 Task: Create a task  Implement a feature for users to track and manage their expenses on a budget , assign it to team member softage.7@softage.net in the project XcelTech and update the status of the task to  On Track  , set the priority of the task to Low.
Action: Mouse moved to (56, 316)
Screenshot: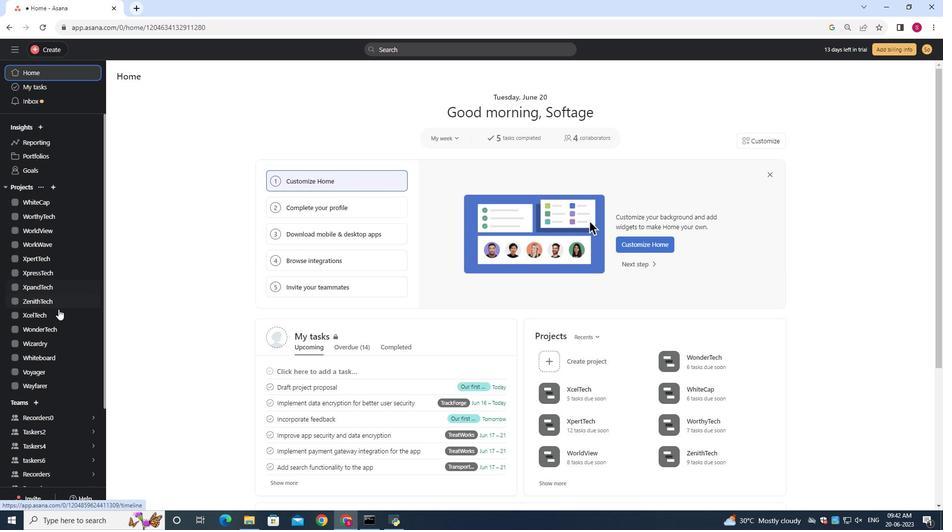 
Action: Mouse pressed left at (56, 316)
Screenshot: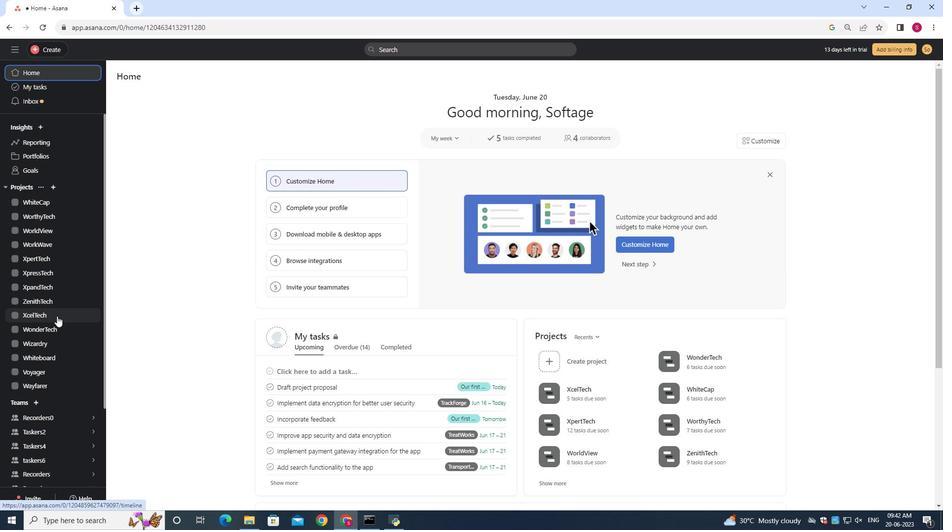 
Action: Mouse moved to (130, 117)
Screenshot: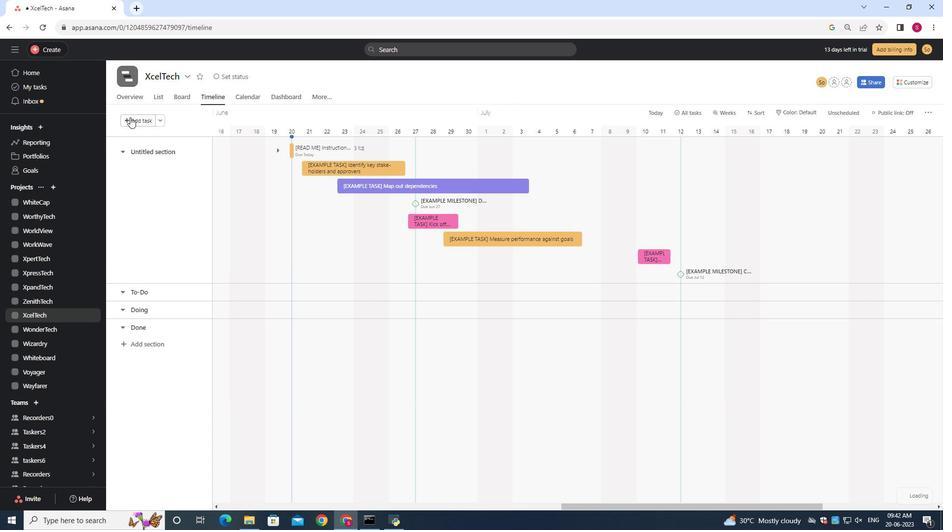 
Action: Mouse pressed left at (130, 117)
Screenshot: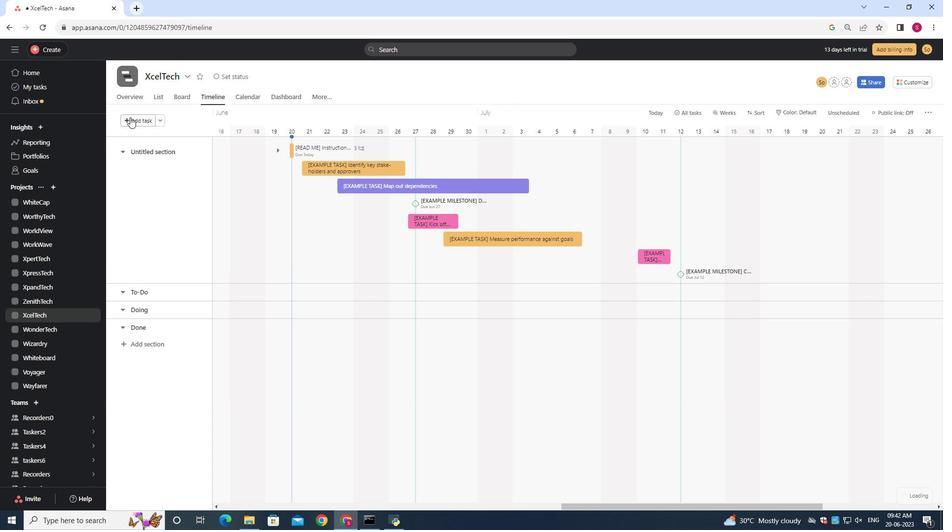 
Action: Mouse moved to (130, 117)
Screenshot: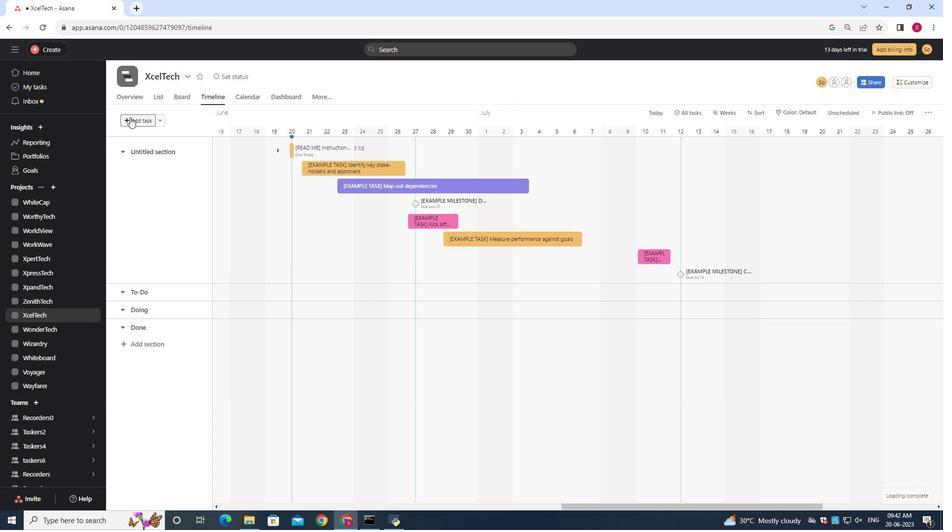 
Action: Key pressed <Key.shift>Implement<Key.space>a<Key.space>feature<Key.space>for<Key.space>users<Key.space>to<Key.space>track<Key.space>and<Key.space>manage<Key.space>their<Key.space>expenses<Key.space>on<Key.space>a<Key.space>budget
Screenshot: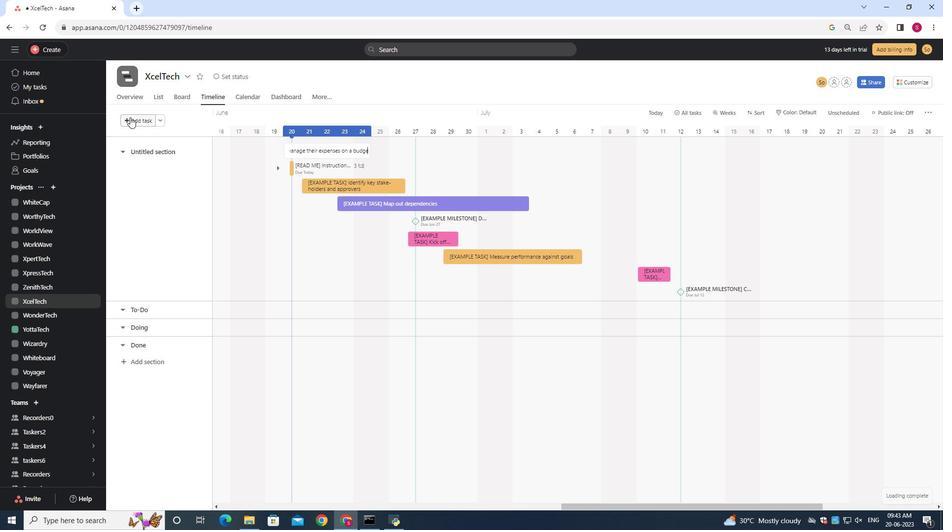 
Action: Mouse moved to (323, 150)
Screenshot: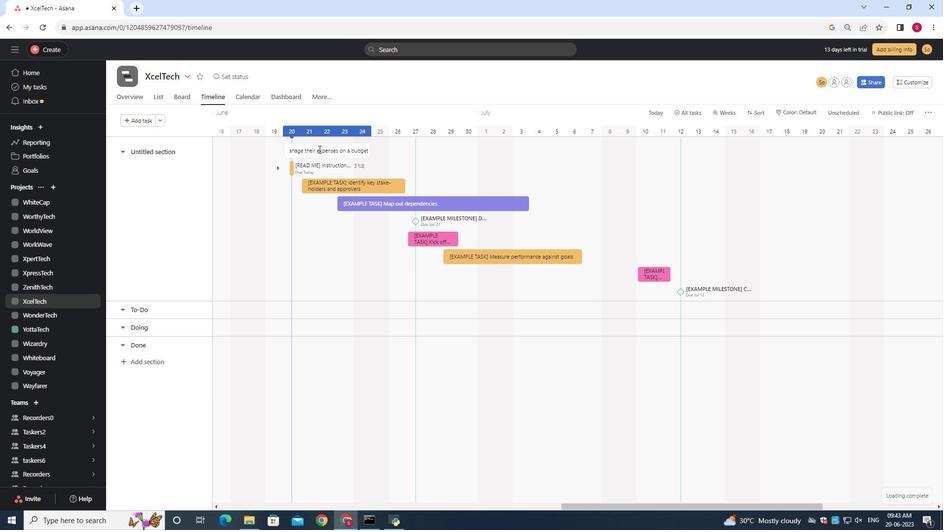 
Action: Mouse pressed left at (323, 150)
Screenshot: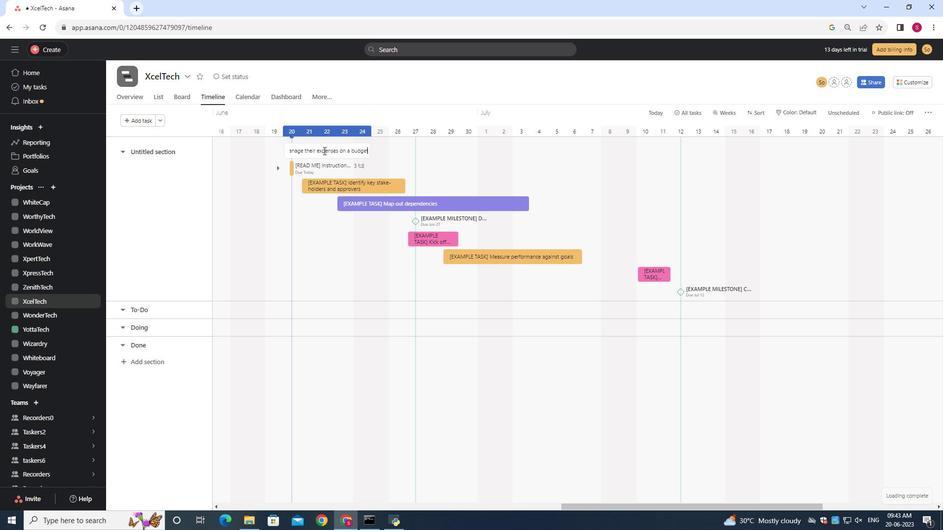 
Action: Mouse moved to (730, 179)
Screenshot: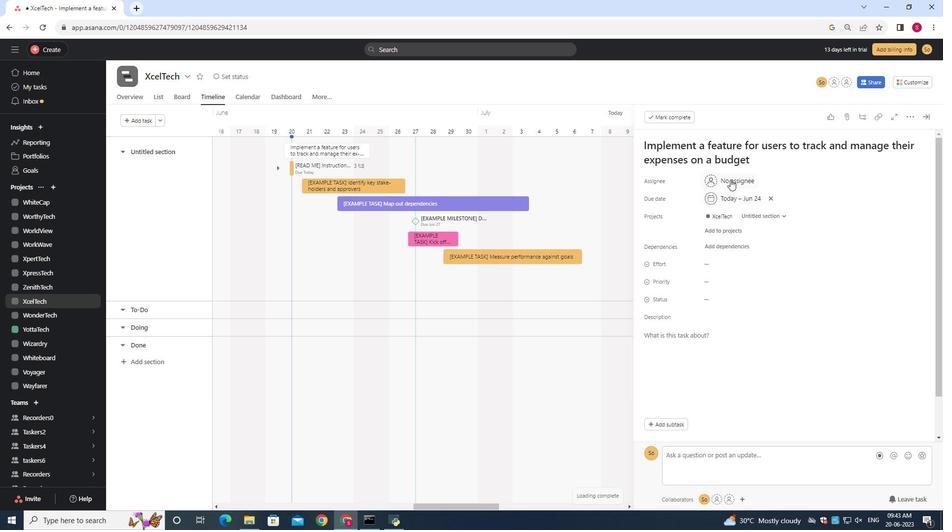 
Action: Mouse pressed left at (730, 179)
Screenshot: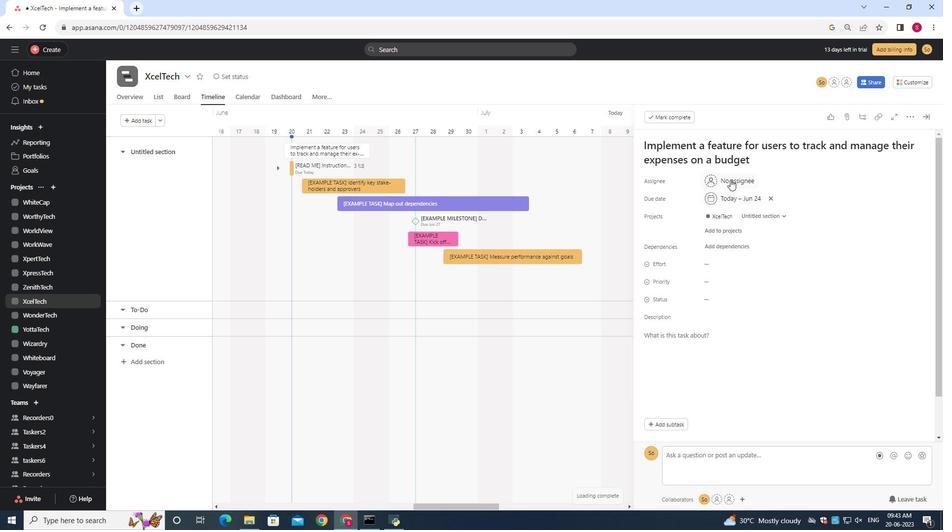 
Action: Key pressed softage.
Screenshot: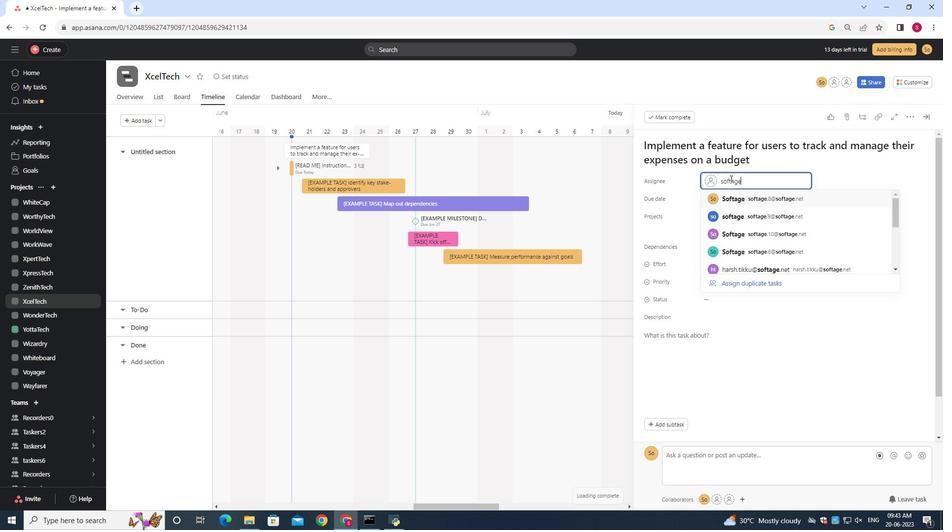 
Action: Mouse moved to (716, 175)
Screenshot: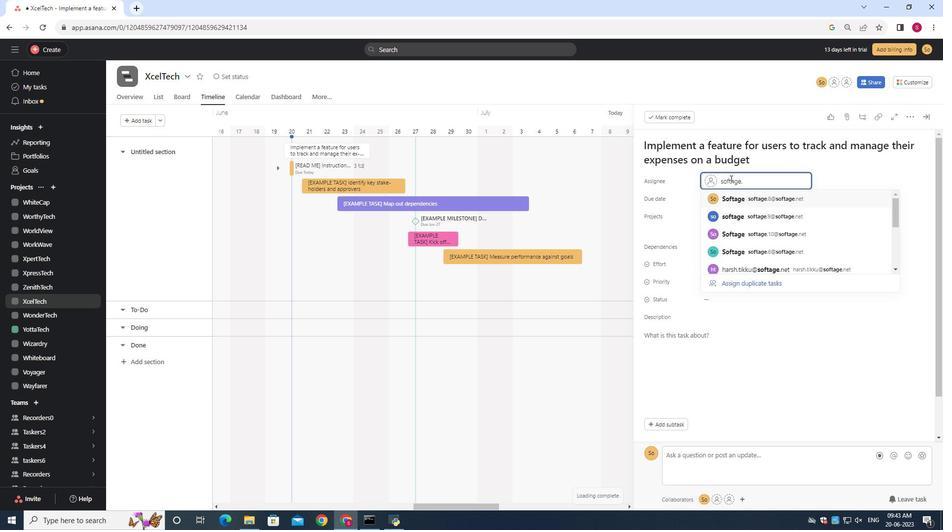 
Action: Key pressed 7<Key.shift>@softage.net
Screenshot: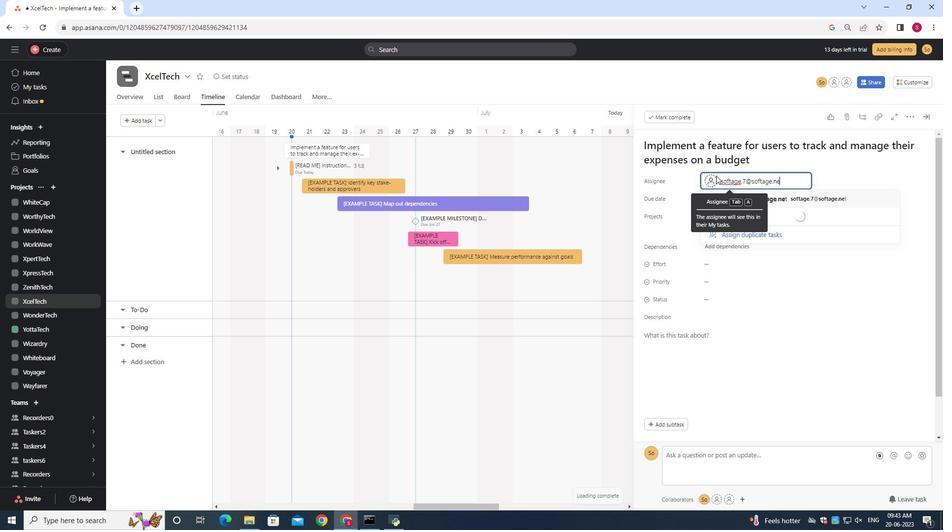 
Action: Mouse moved to (755, 201)
Screenshot: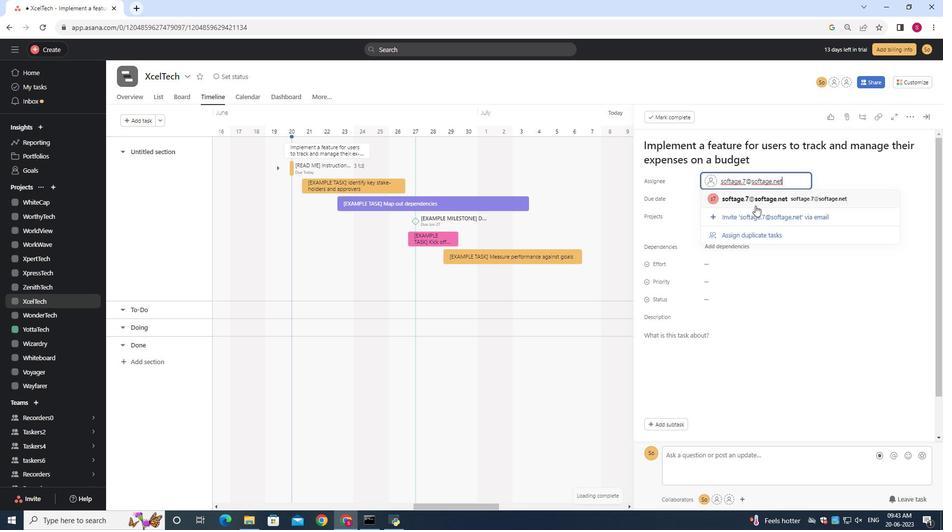 
Action: Mouse pressed left at (755, 201)
Screenshot: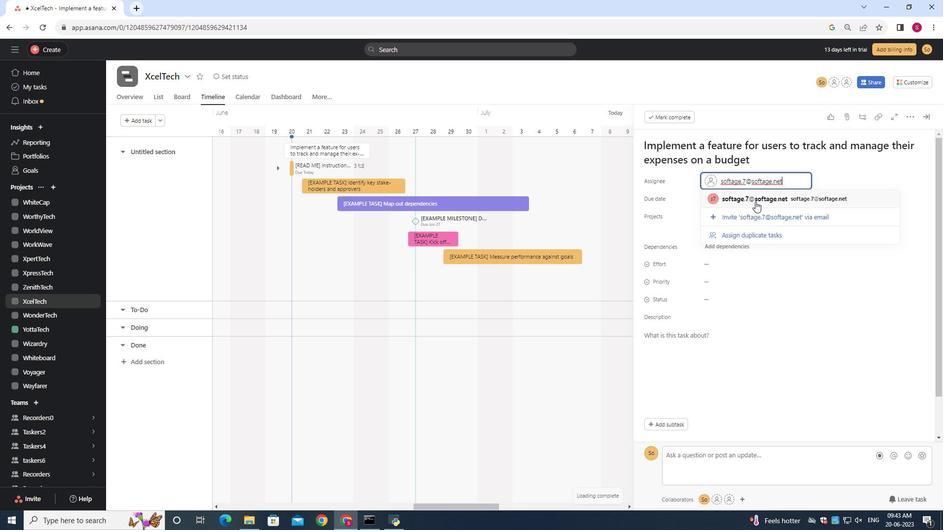 
Action: Mouse moved to (711, 300)
Screenshot: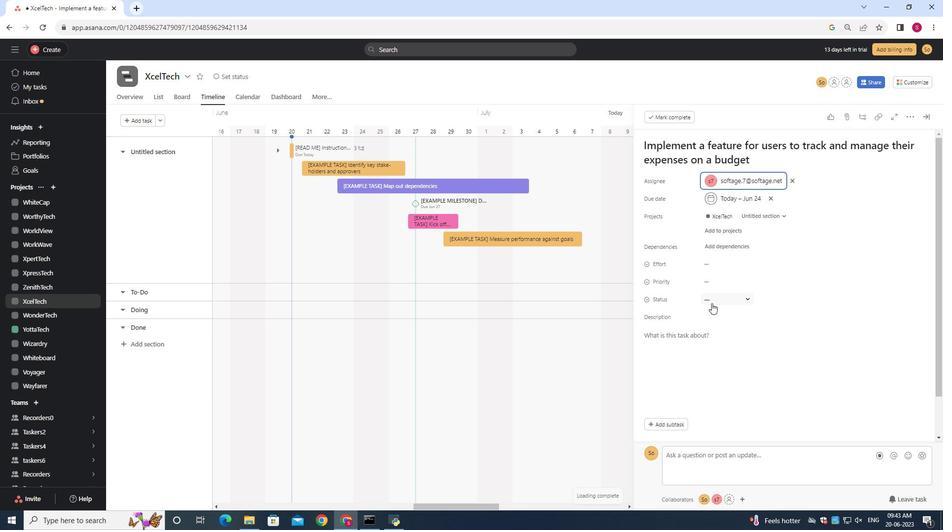 
Action: Mouse pressed left at (711, 300)
Screenshot: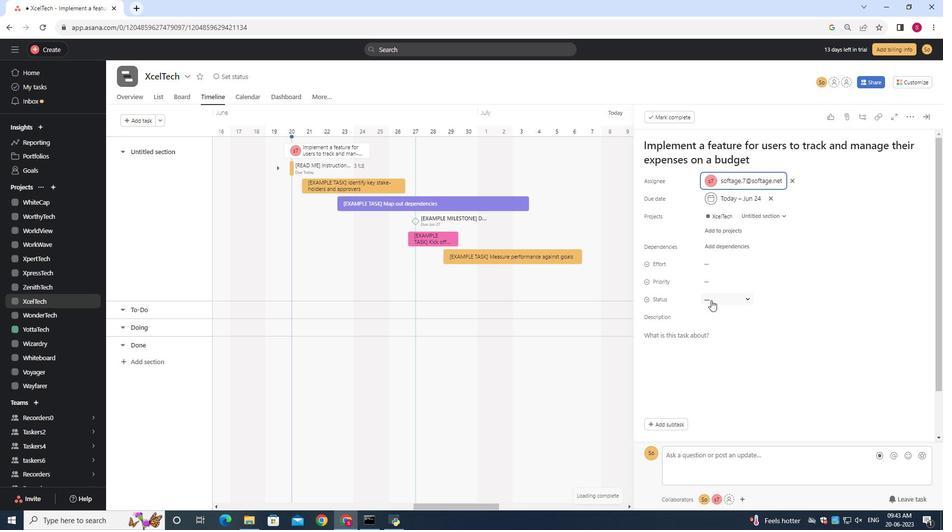 
Action: Mouse moved to (721, 324)
Screenshot: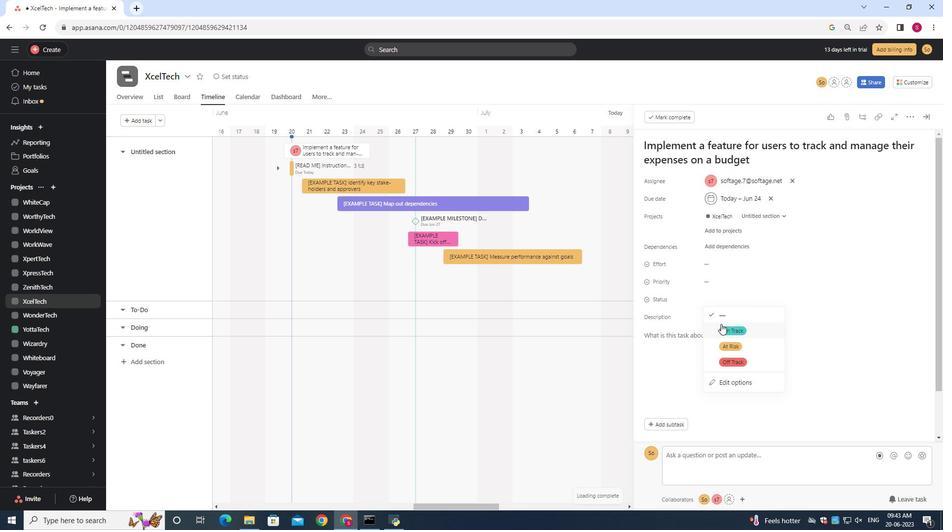 
Action: Mouse pressed left at (721, 324)
Screenshot: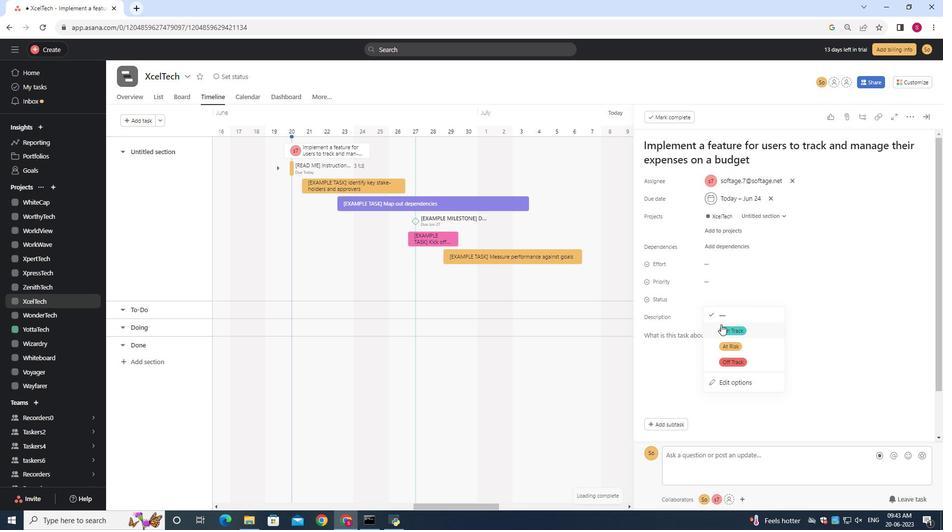 
Action: Mouse moved to (711, 282)
Screenshot: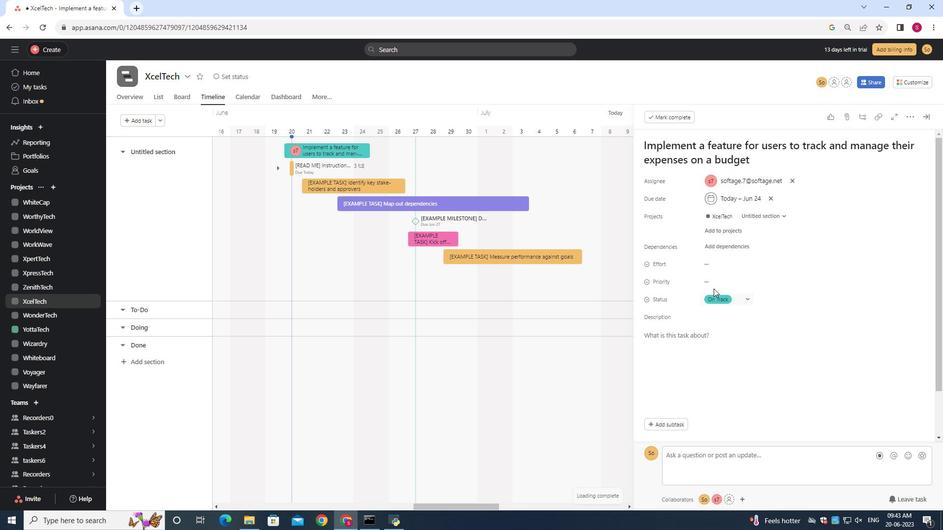 
Action: Mouse pressed left at (711, 282)
Screenshot: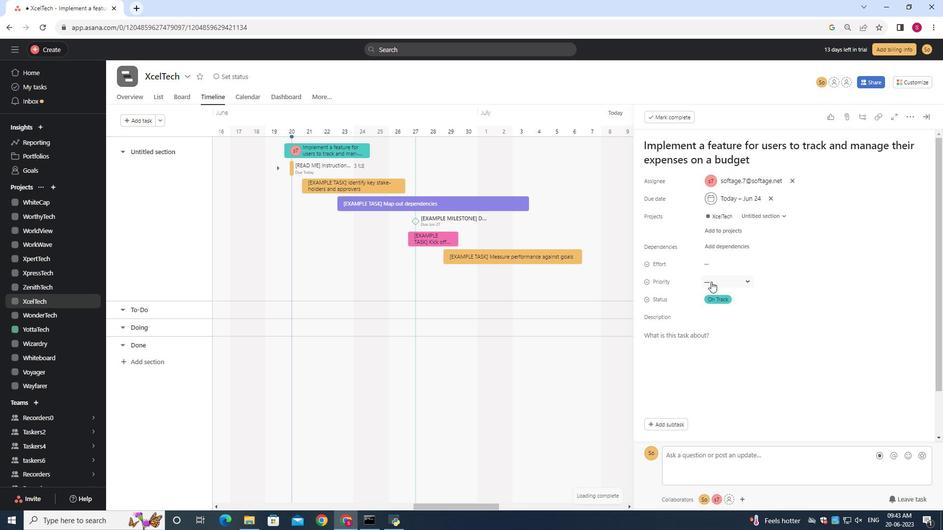 
Action: Mouse moved to (728, 342)
Screenshot: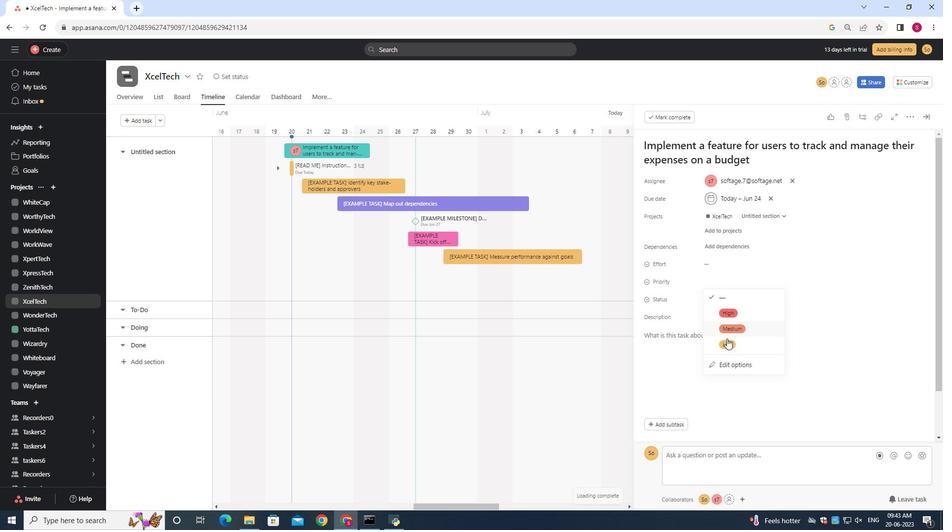 
Action: Mouse pressed left at (728, 342)
Screenshot: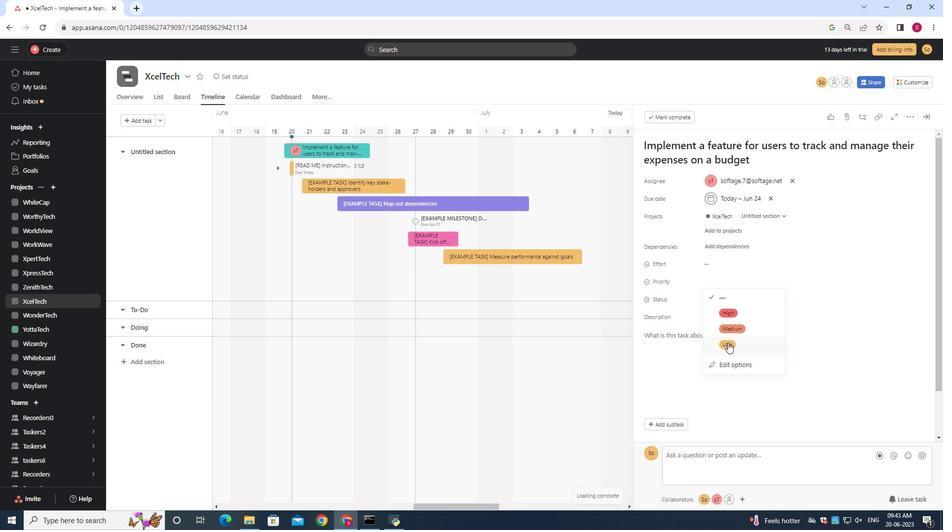 
Action: Mouse moved to (713, 285)
Screenshot: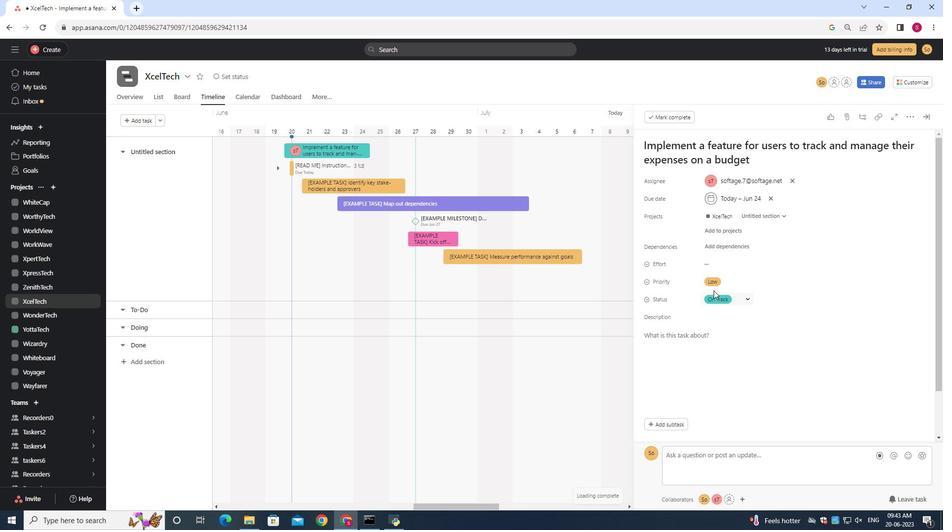 
